 Task: Create a board button that gets URL "https://openai.com/blog/chatgpt".
Action: Mouse moved to (1123, 70)
Screenshot: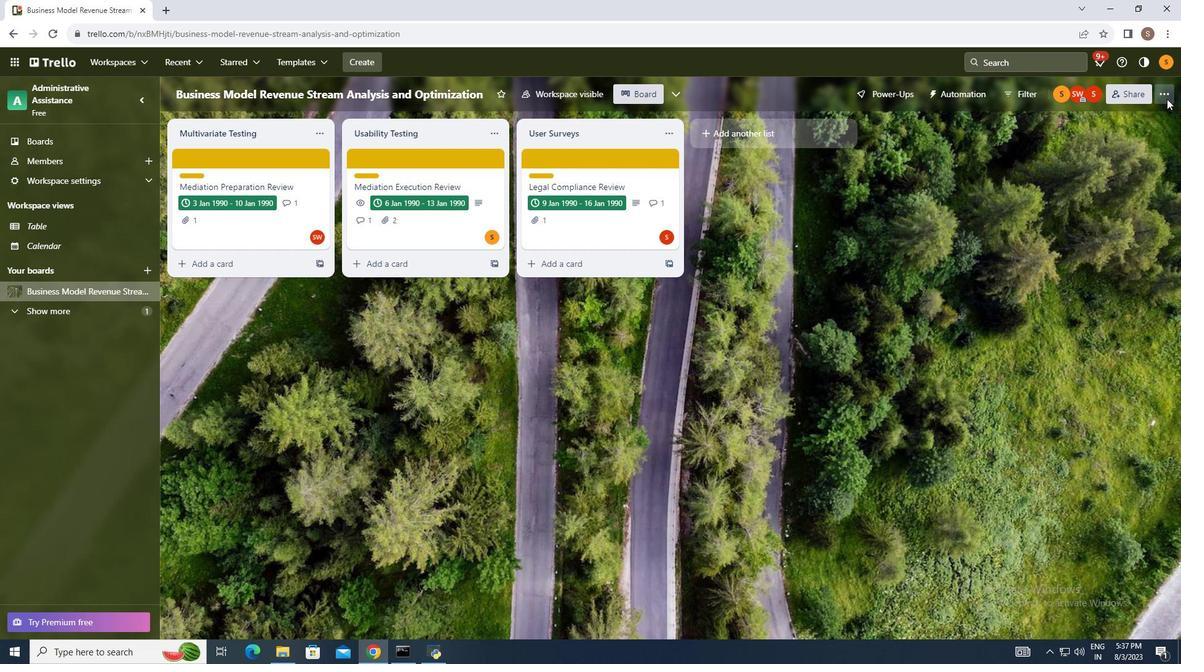 
Action: Mouse pressed left at (1123, 70)
Screenshot: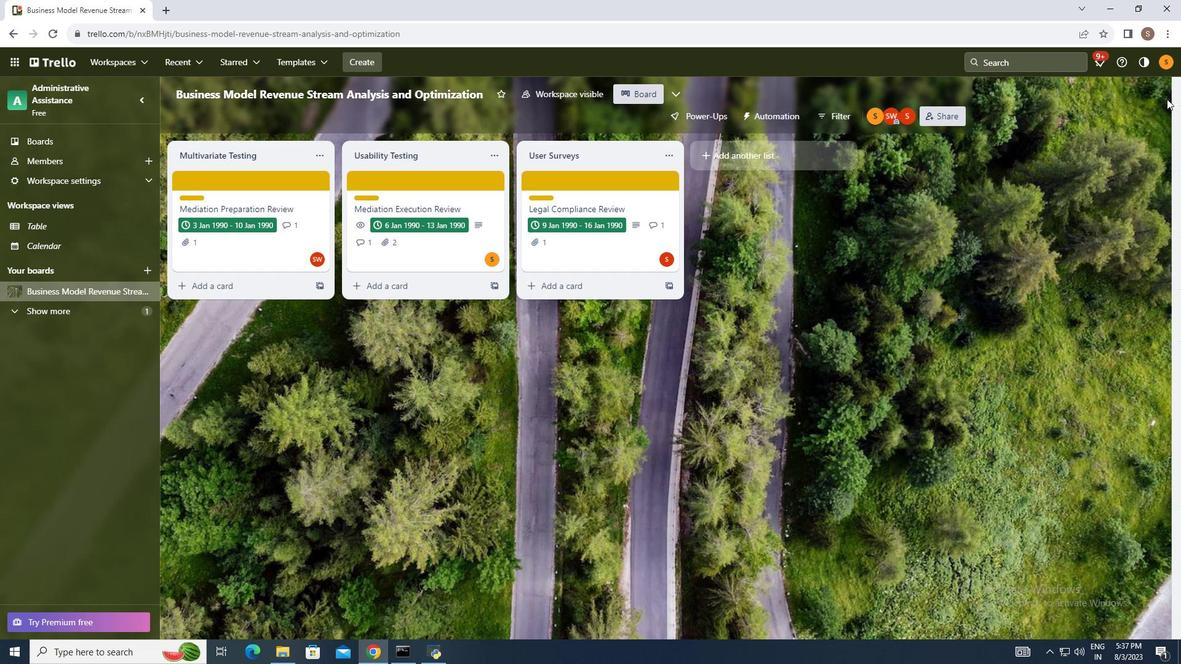 
Action: Mouse moved to (1039, 242)
Screenshot: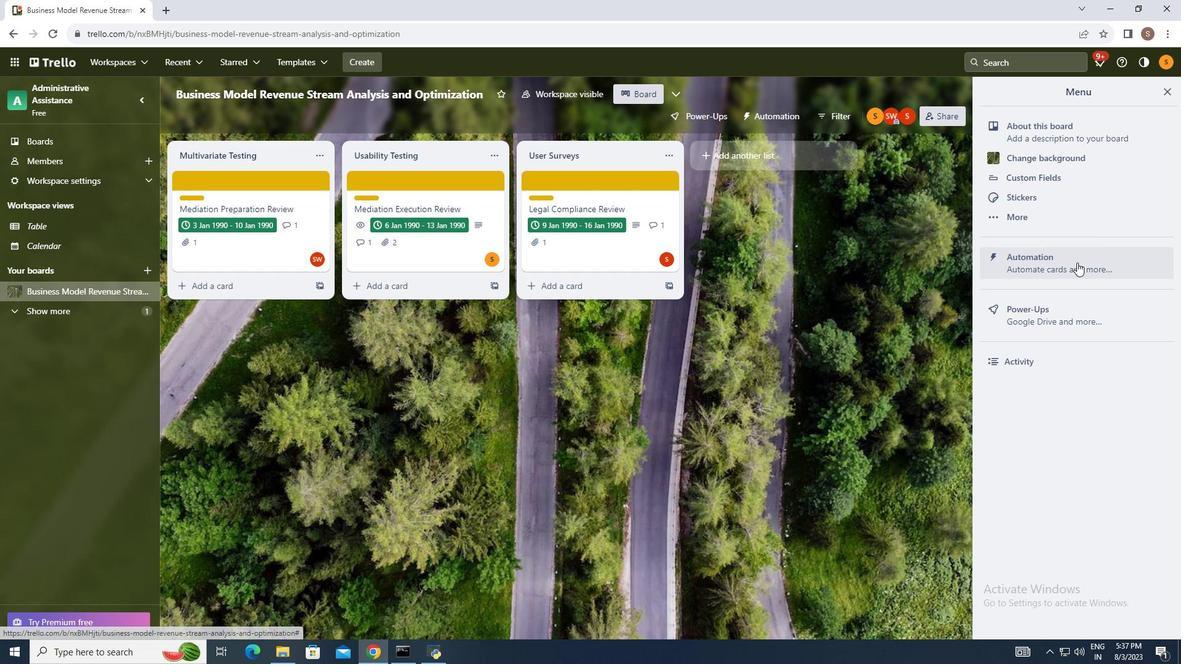 
Action: Mouse pressed left at (1039, 242)
Screenshot: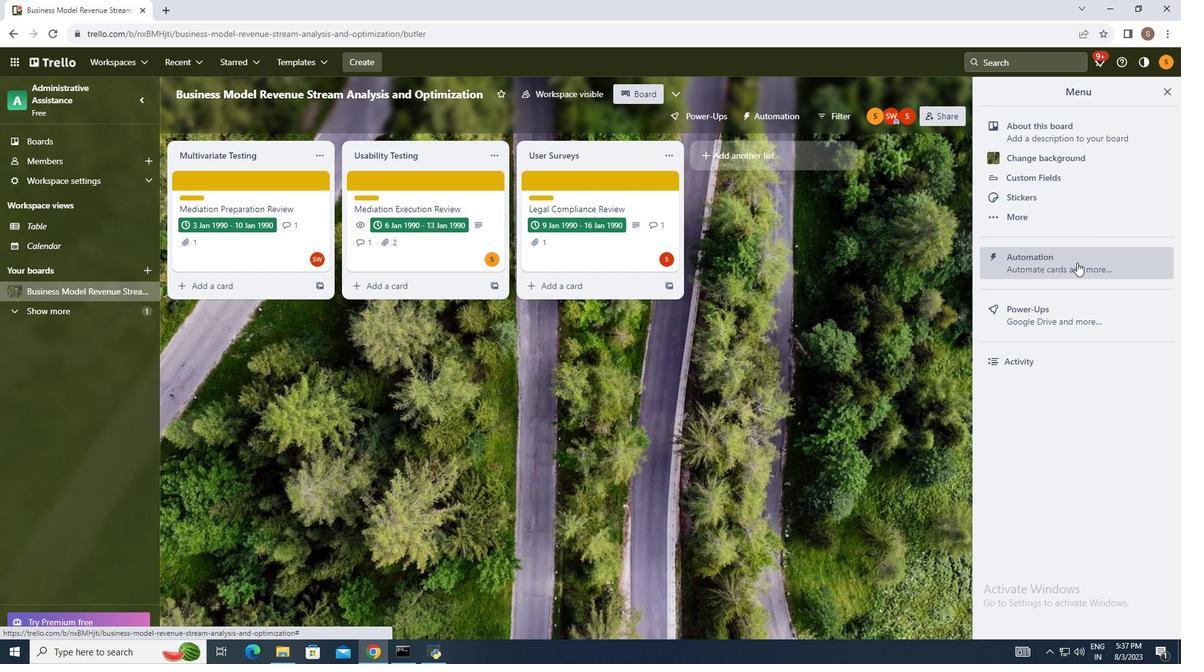 
Action: Mouse moved to (232, 334)
Screenshot: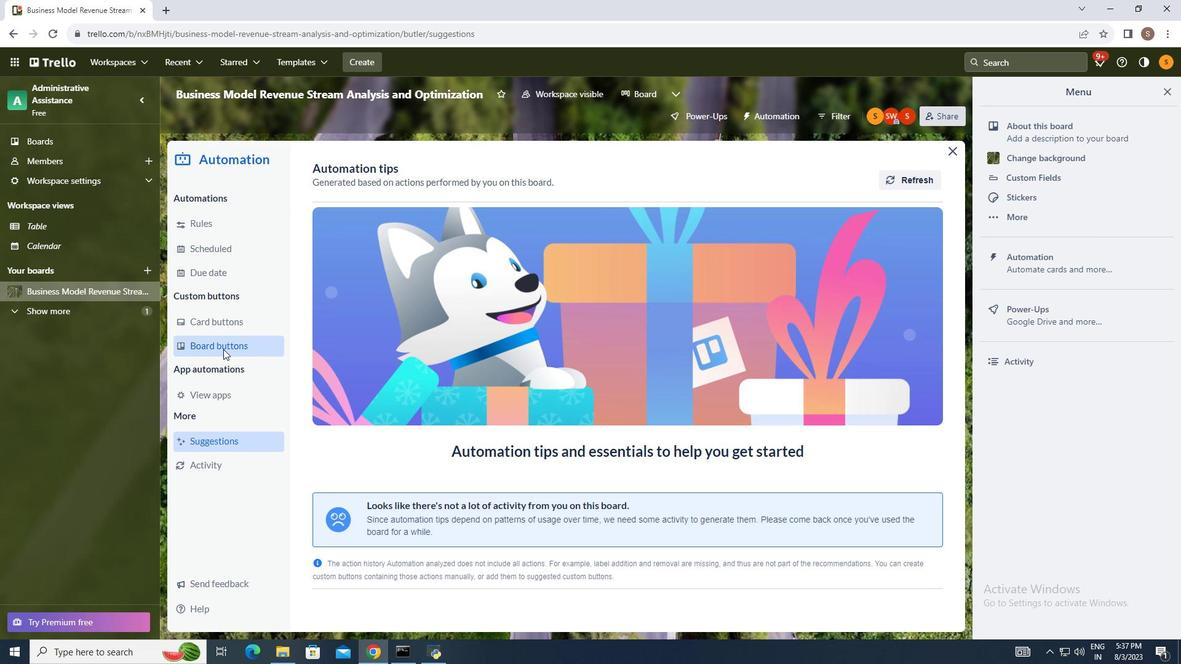 
Action: Mouse pressed left at (232, 334)
Screenshot: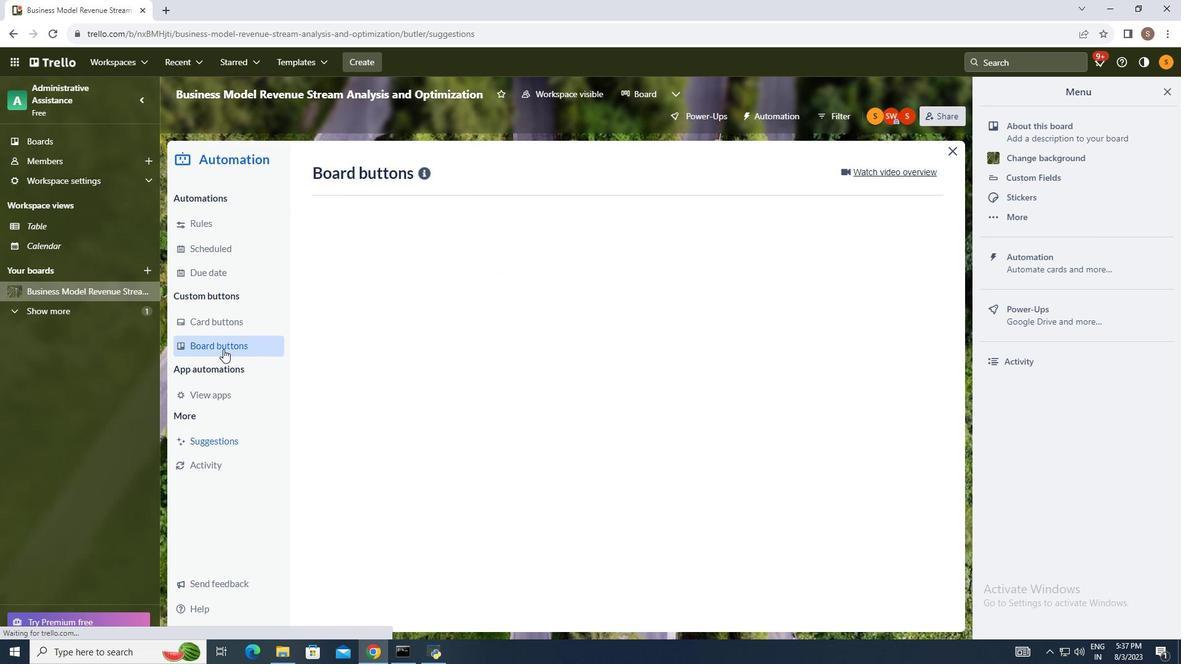 
Action: Mouse moved to (875, 150)
Screenshot: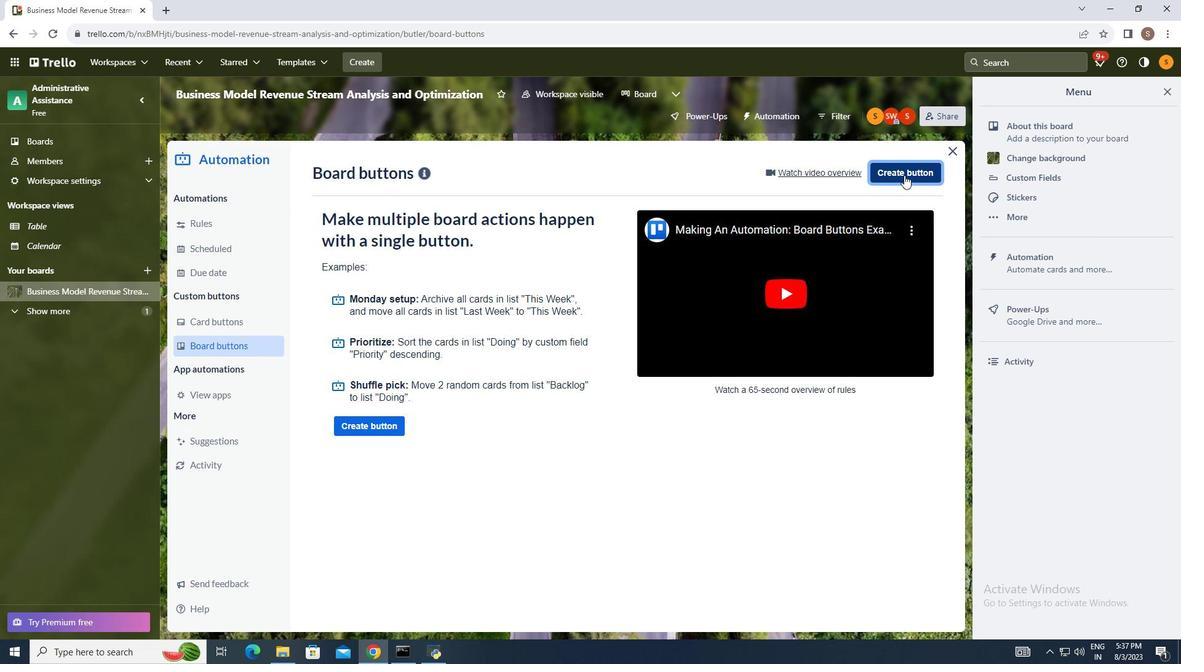 
Action: Mouse pressed left at (875, 150)
Screenshot: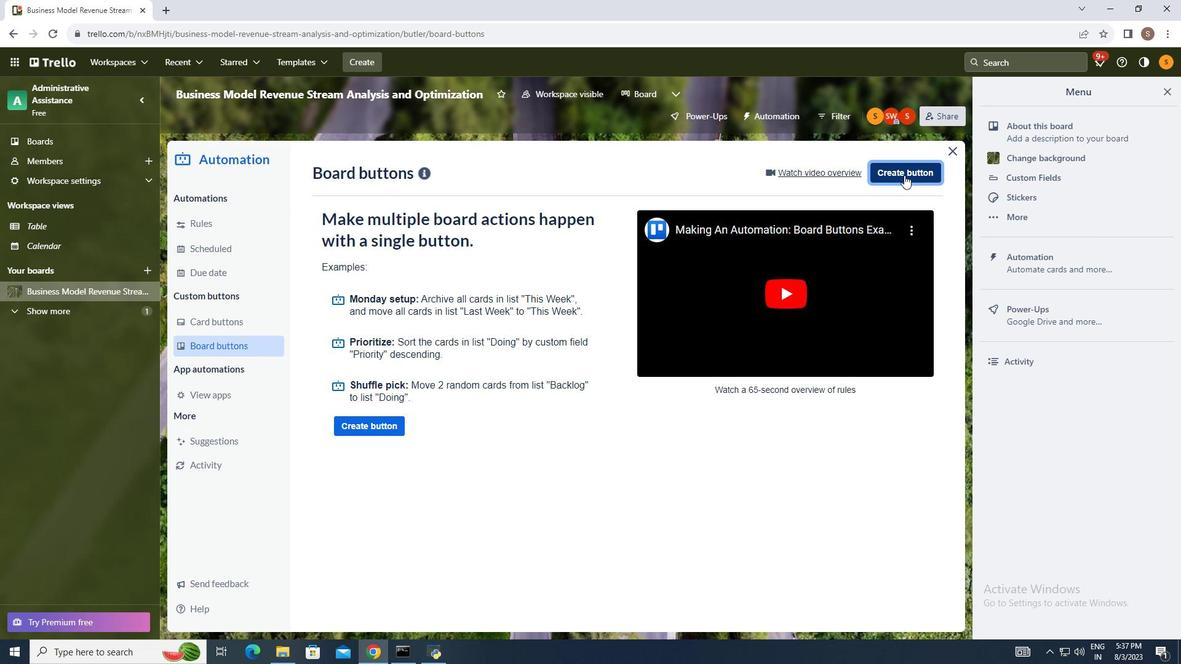 
Action: Mouse moved to (565, 326)
Screenshot: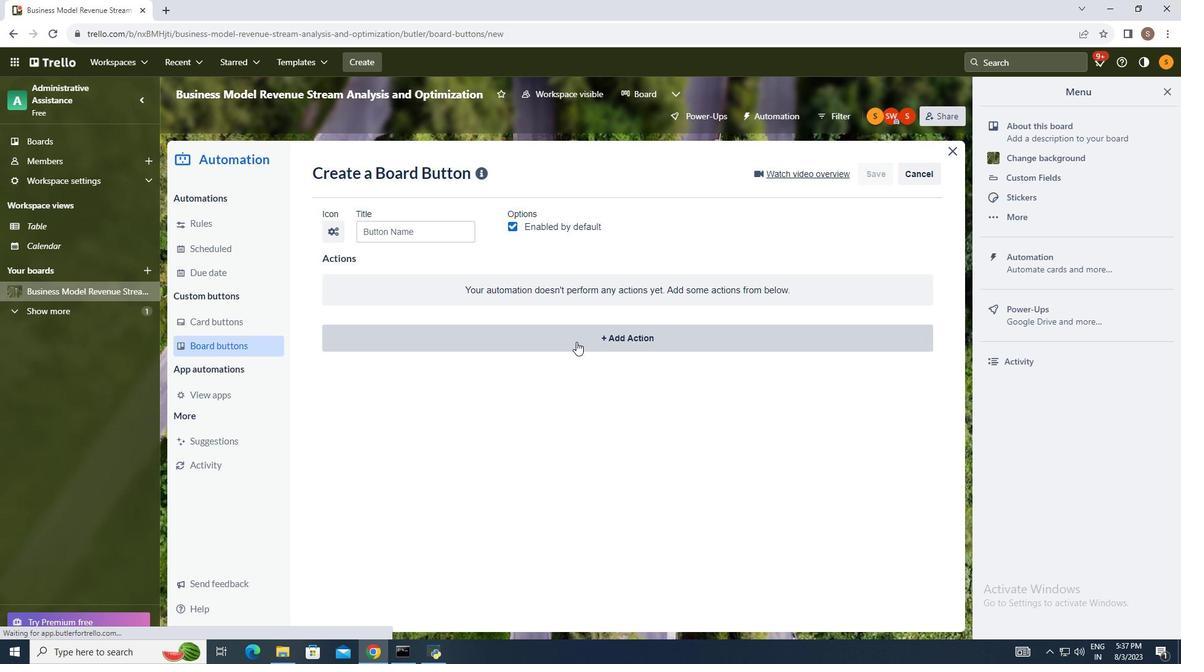 
Action: Mouse pressed left at (565, 326)
Screenshot: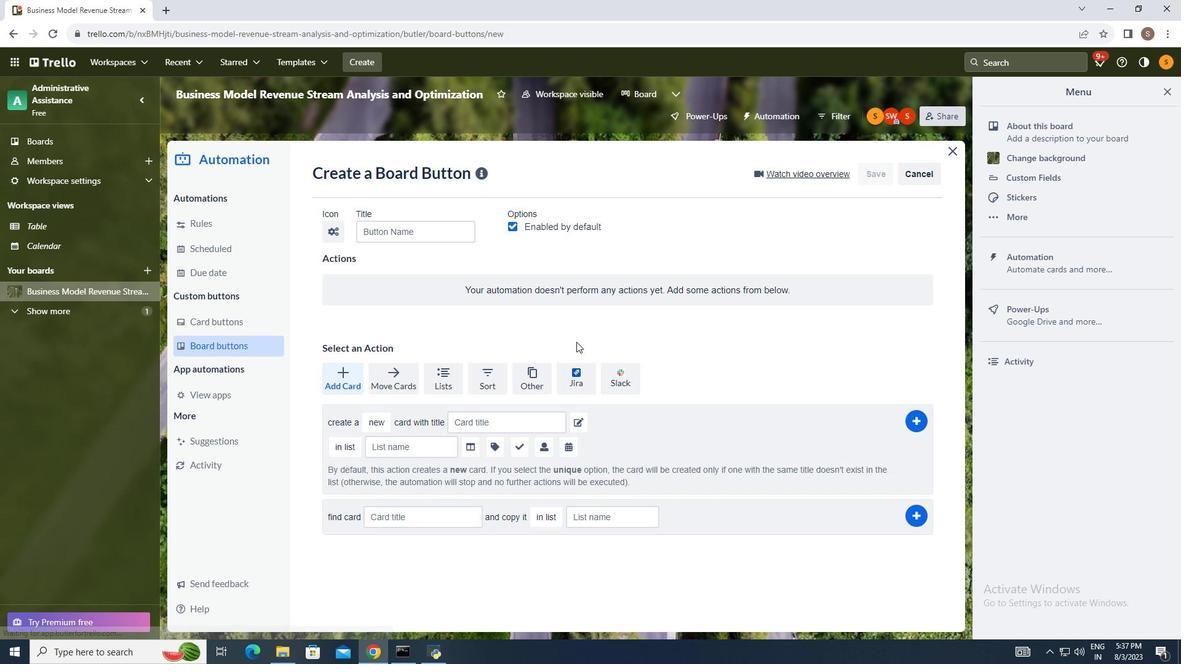 
Action: Mouse moved to (527, 364)
Screenshot: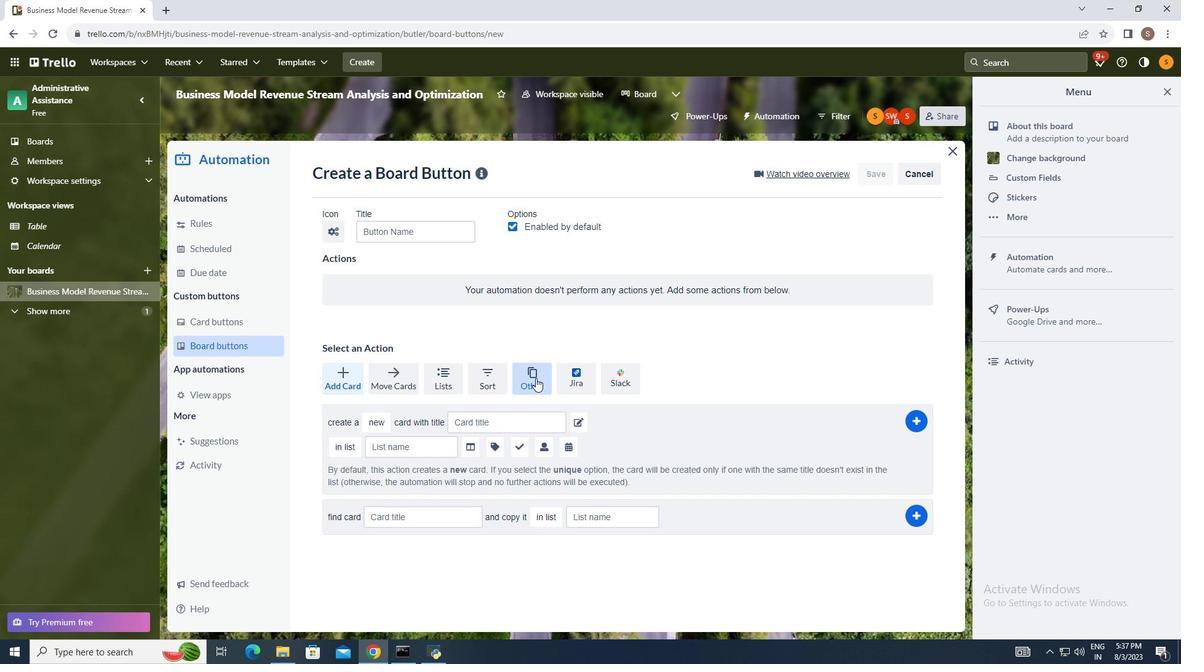 
Action: Mouse pressed left at (527, 364)
Screenshot: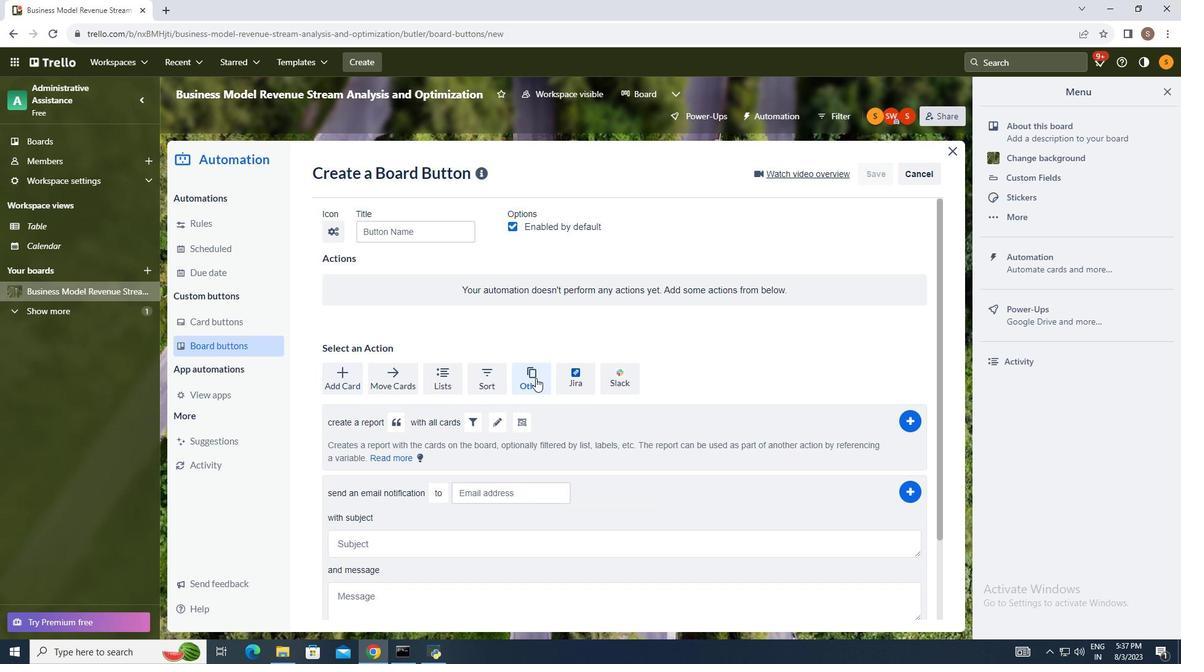 
Action: Mouse moved to (374, 486)
Screenshot: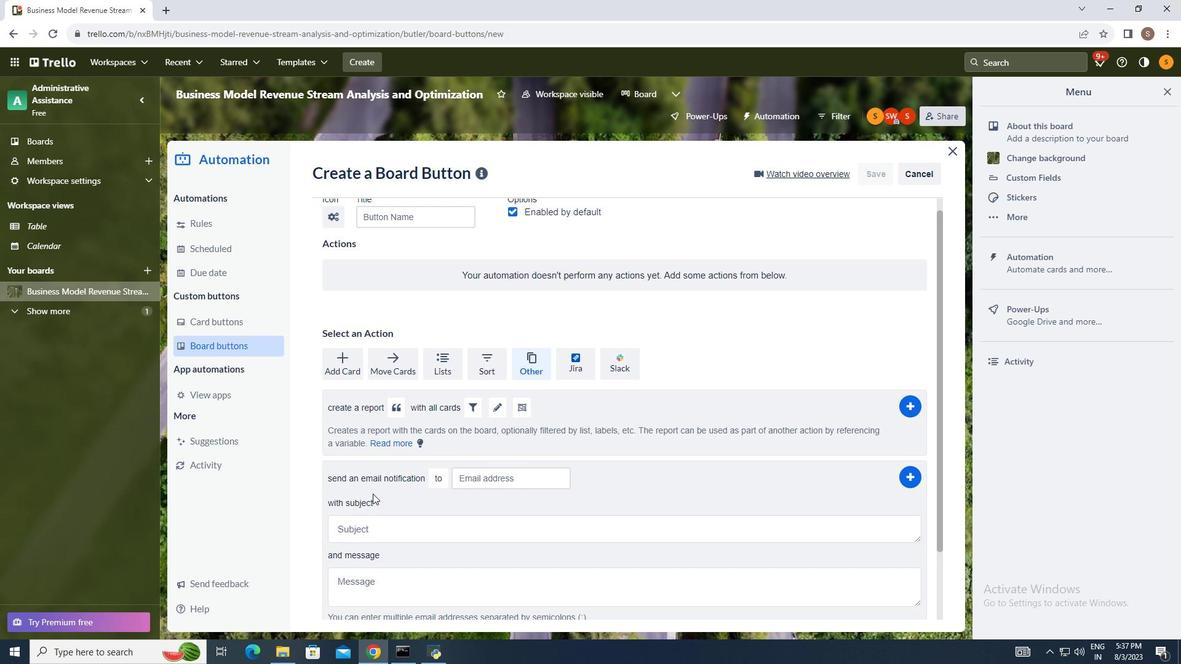 
Action: Mouse scrolled (374, 486) with delta (0, 0)
Screenshot: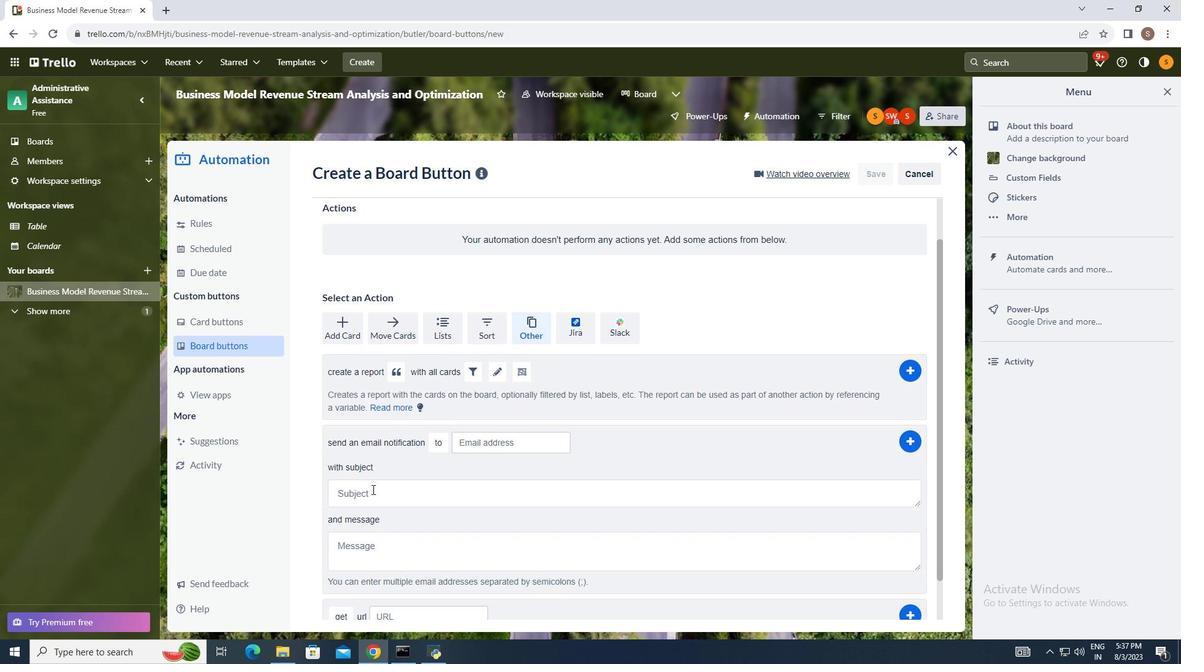 
Action: Mouse moved to (373, 486)
Screenshot: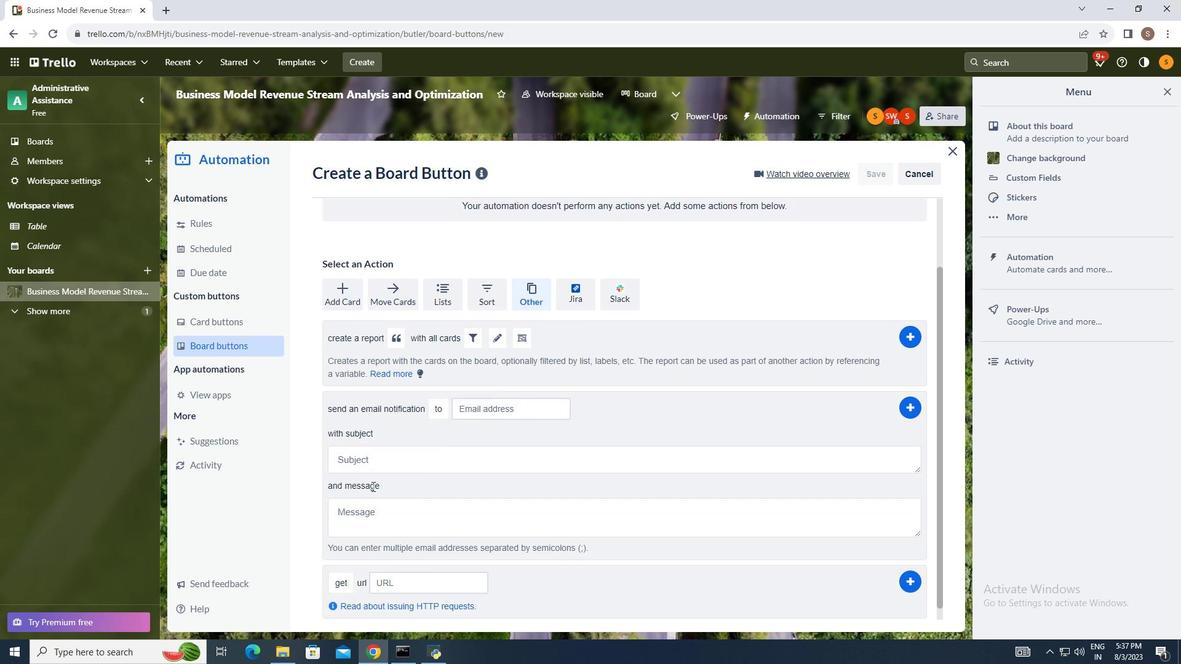 
Action: Mouse scrolled (373, 486) with delta (0, 0)
Screenshot: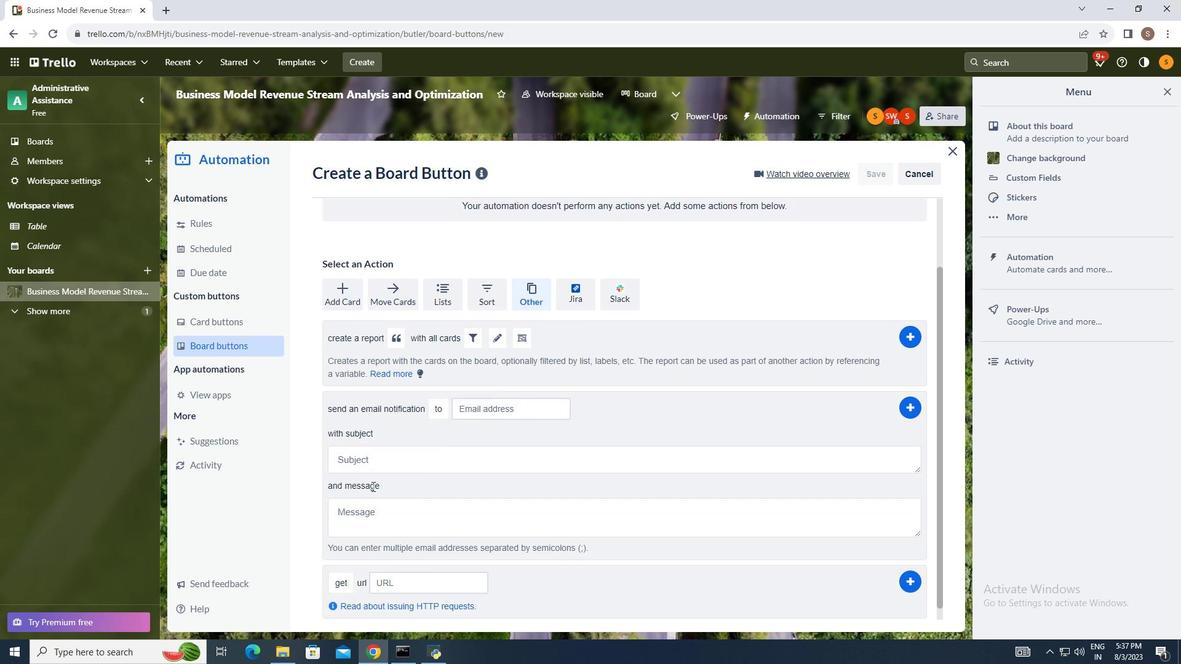 
Action: Mouse moved to (372, 486)
Screenshot: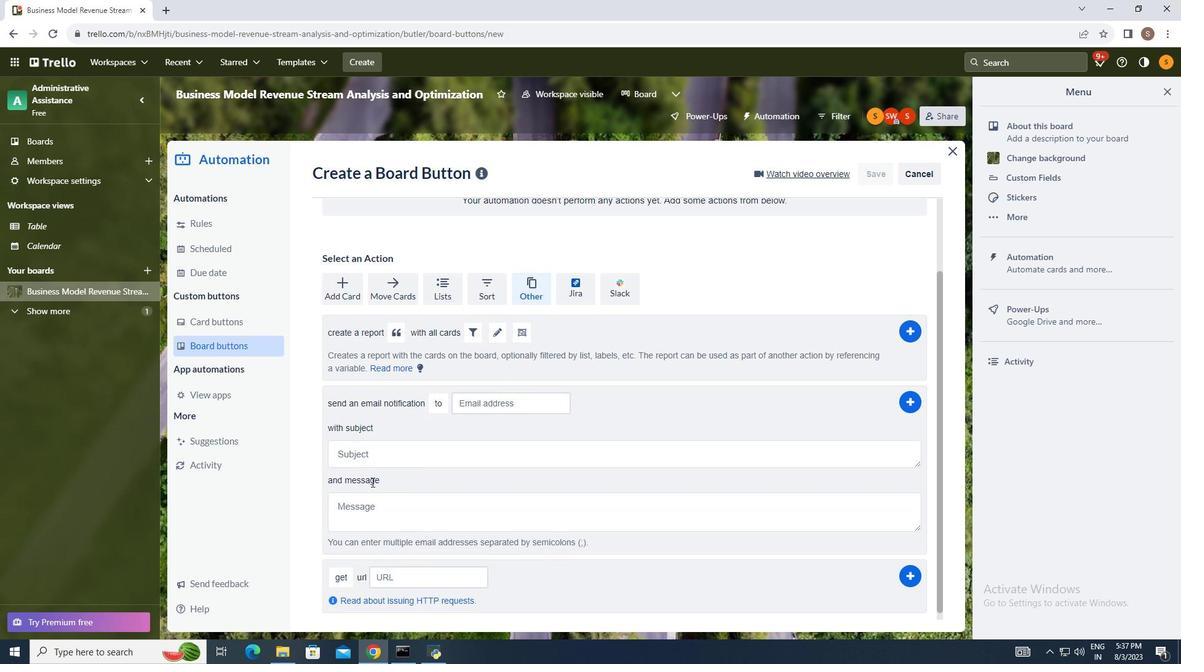 
Action: Mouse scrolled (372, 485) with delta (0, 0)
Screenshot: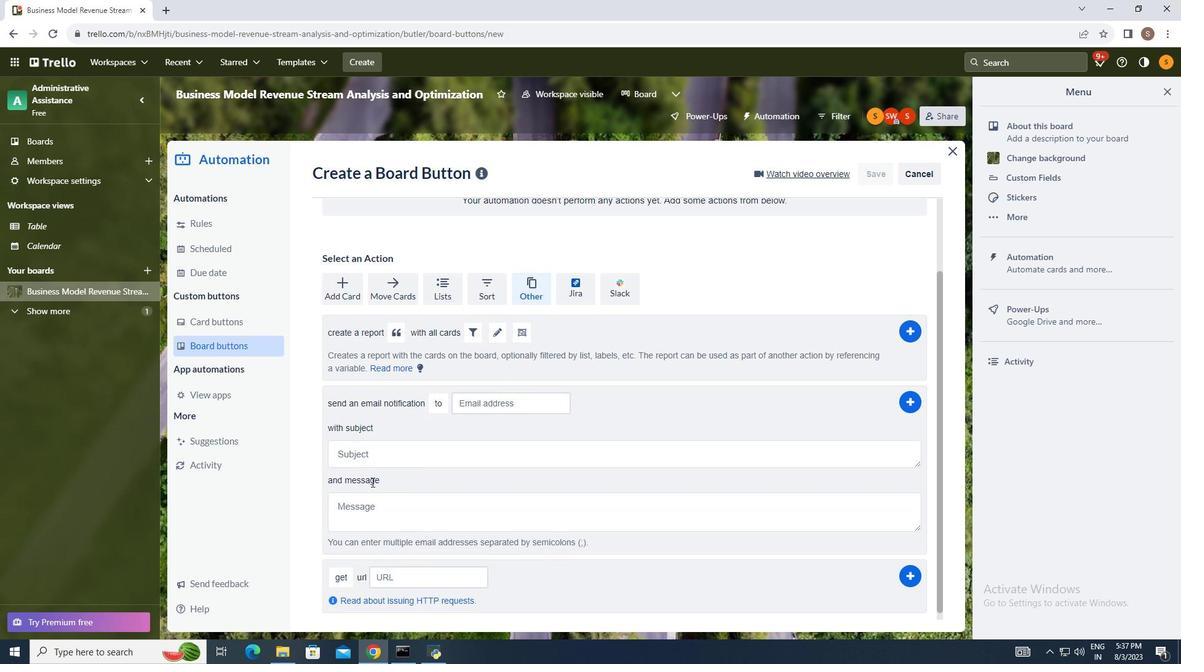 
Action: Mouse moved to (372, 476)
Screenshot: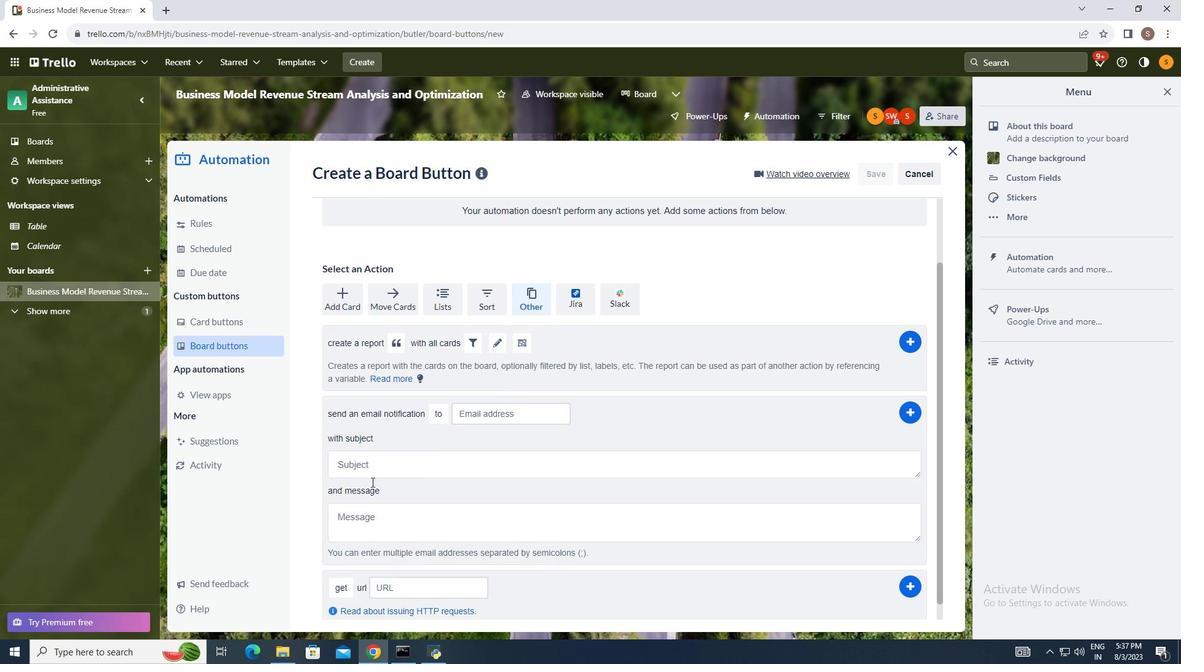
Action: Mouse scrolled (372, 476) with delta (0, 0)
Screenshot: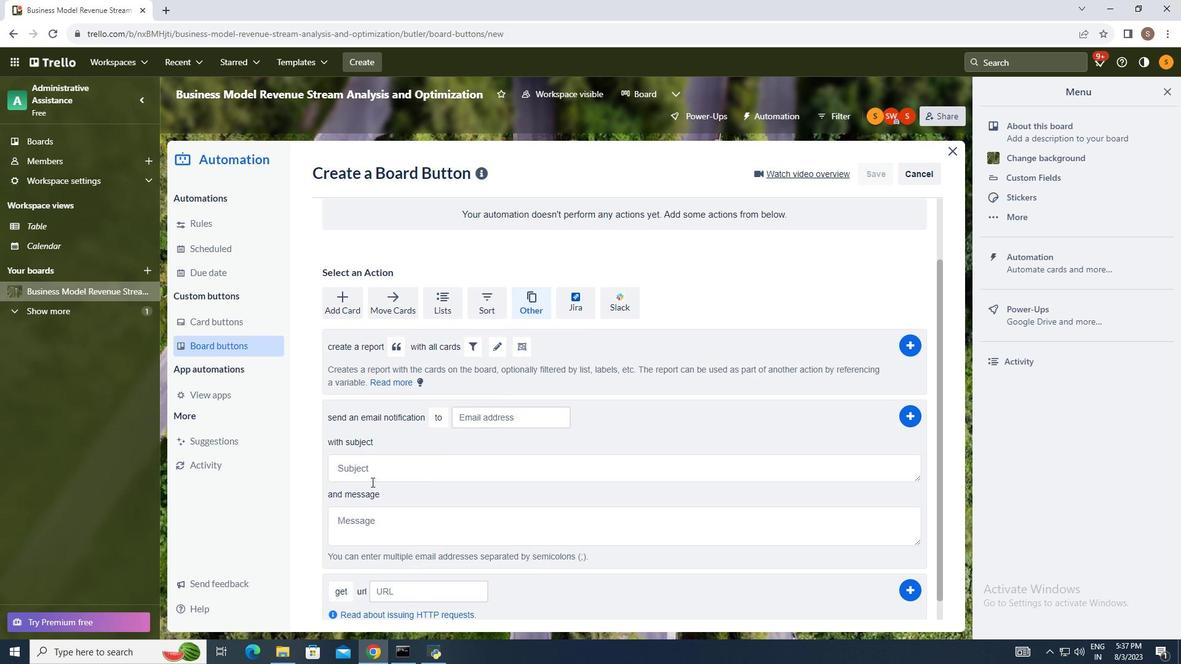 
Action: Mouse moved to (372, 474)
Screenshot: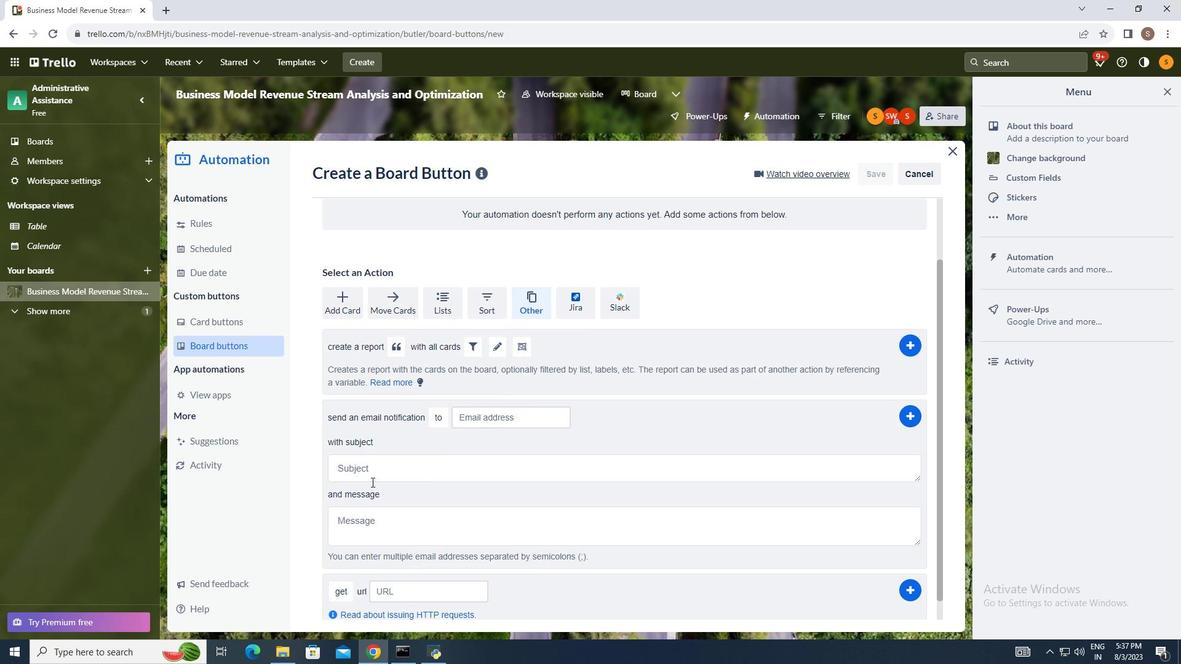 
Action: Mouse scrolled (372, 473) with delta (0, 0)
Screenshot: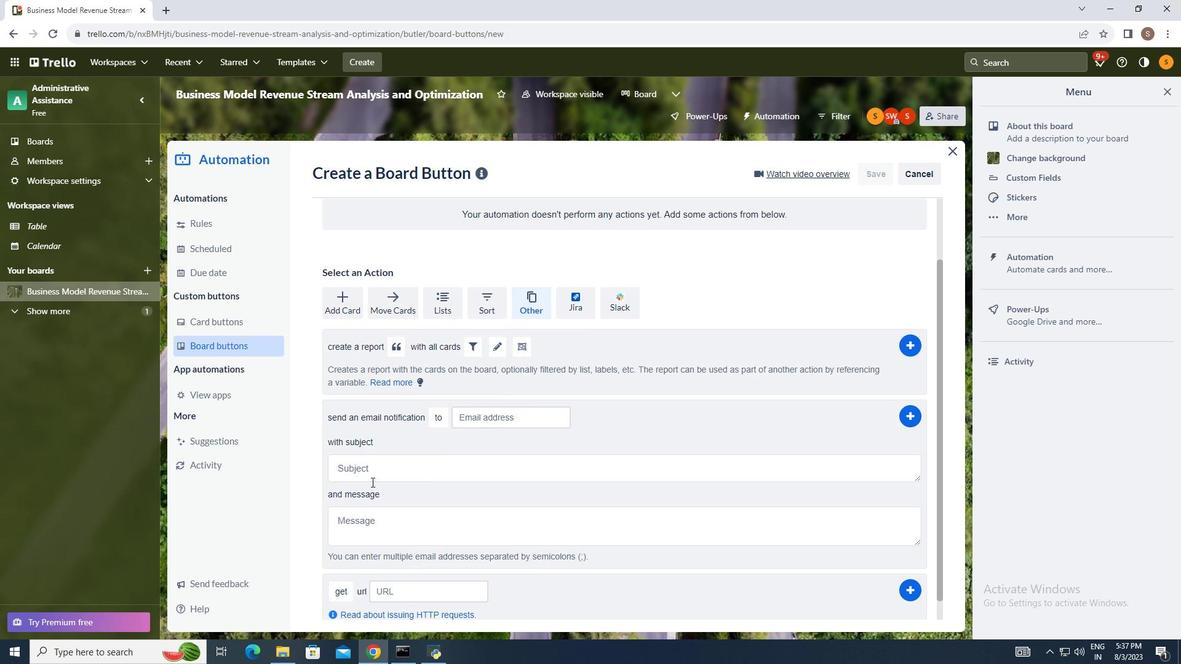 
Action: Mouse scrolled (372, 474) with delta (0, 0)
Screenshot: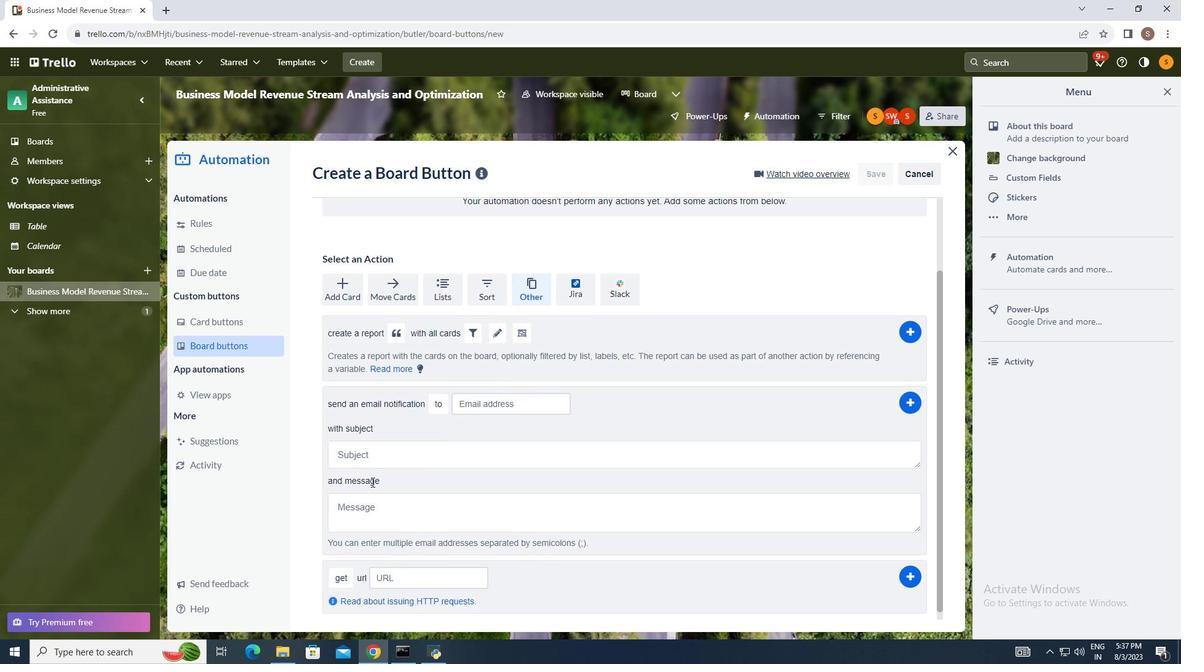 
Action: Mouse scrolled (372, 473) with delta (0, 0)
Screenshot: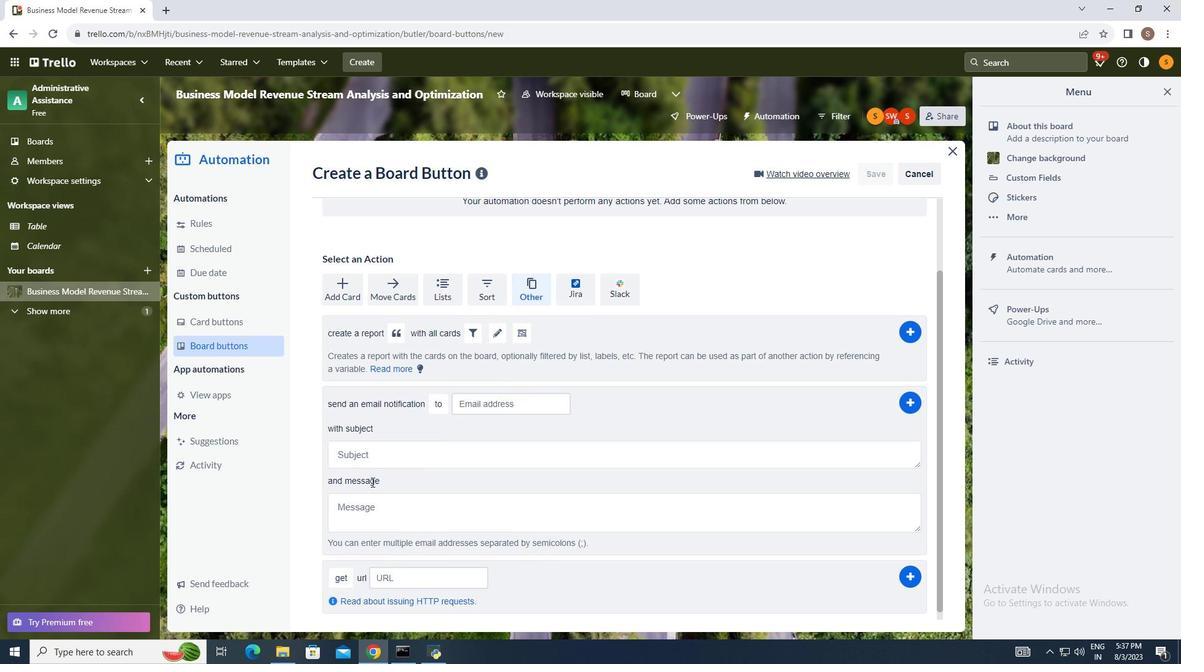 
Action: Mouse scrolled (372, 473) with delta (0, 0)
Screenshot: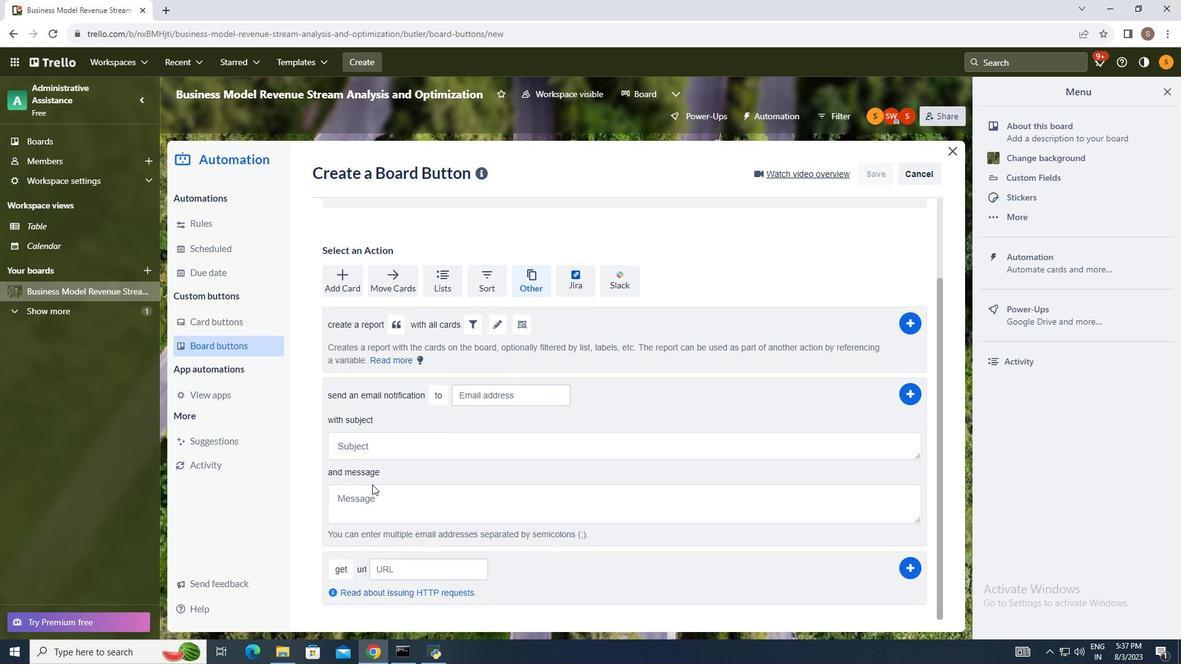 
Action: Mouse scrolled (372, 473) with delta (0, 0)
Screenshot: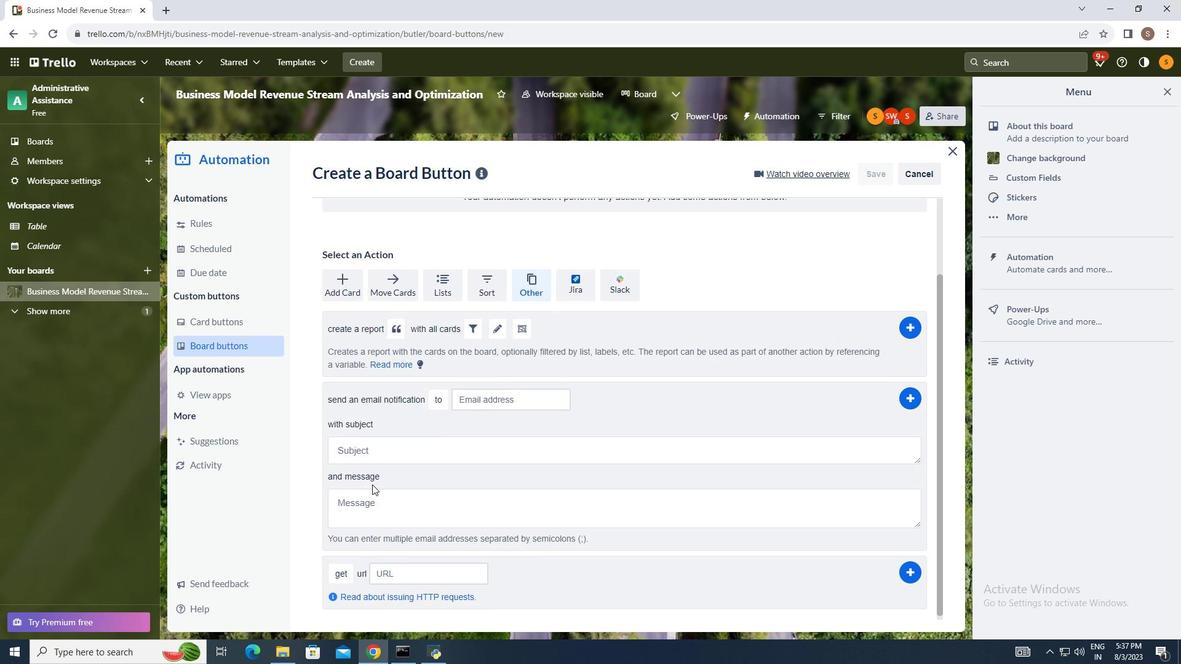 
Action: Mouse moved to (371, 476)
Screenshot: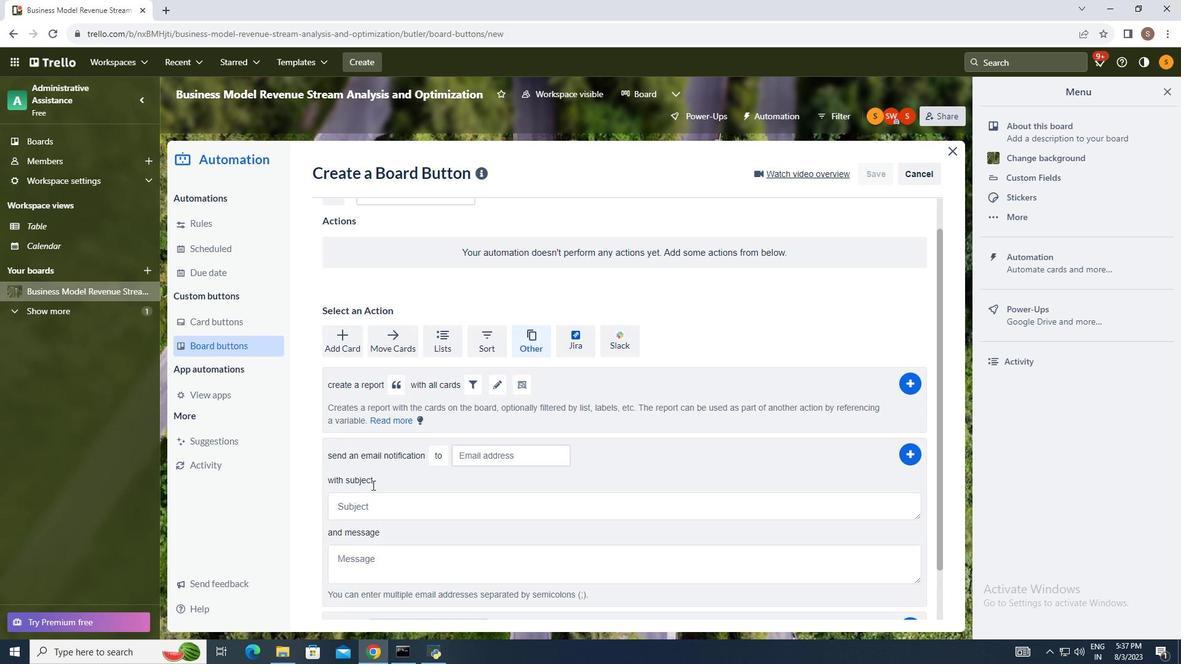 
Action: Mouse scrolled (371, 476) with delta (0, 0)
Screenshot: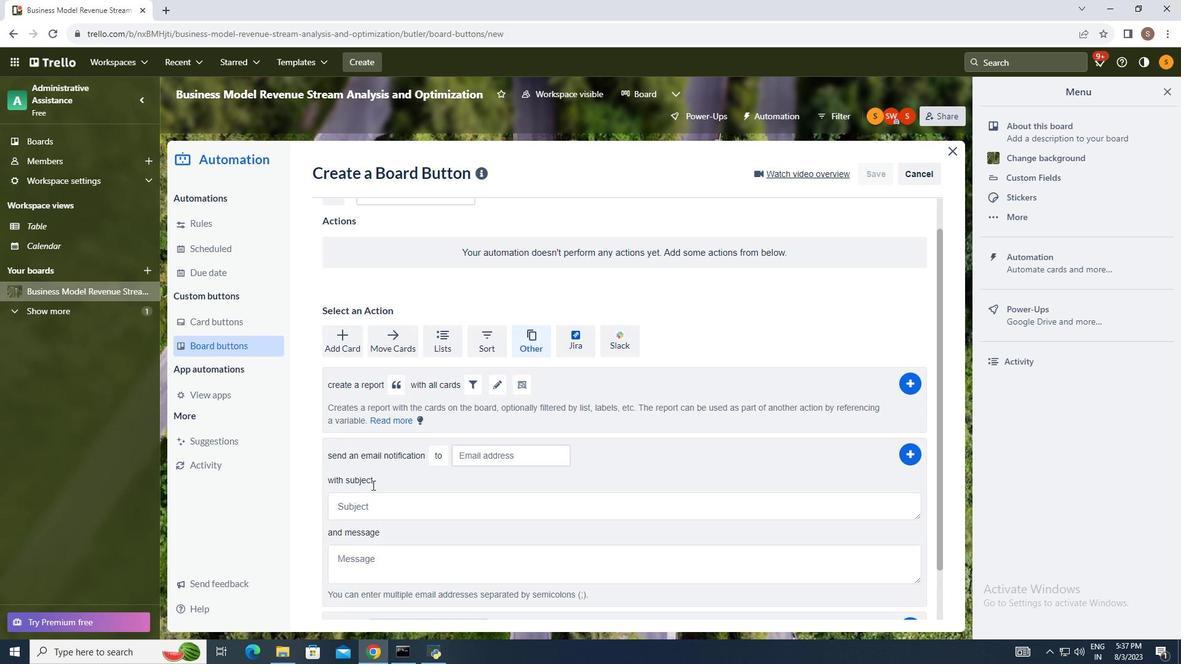 
Action: Mouse moved to (348, 535)
Screenshot: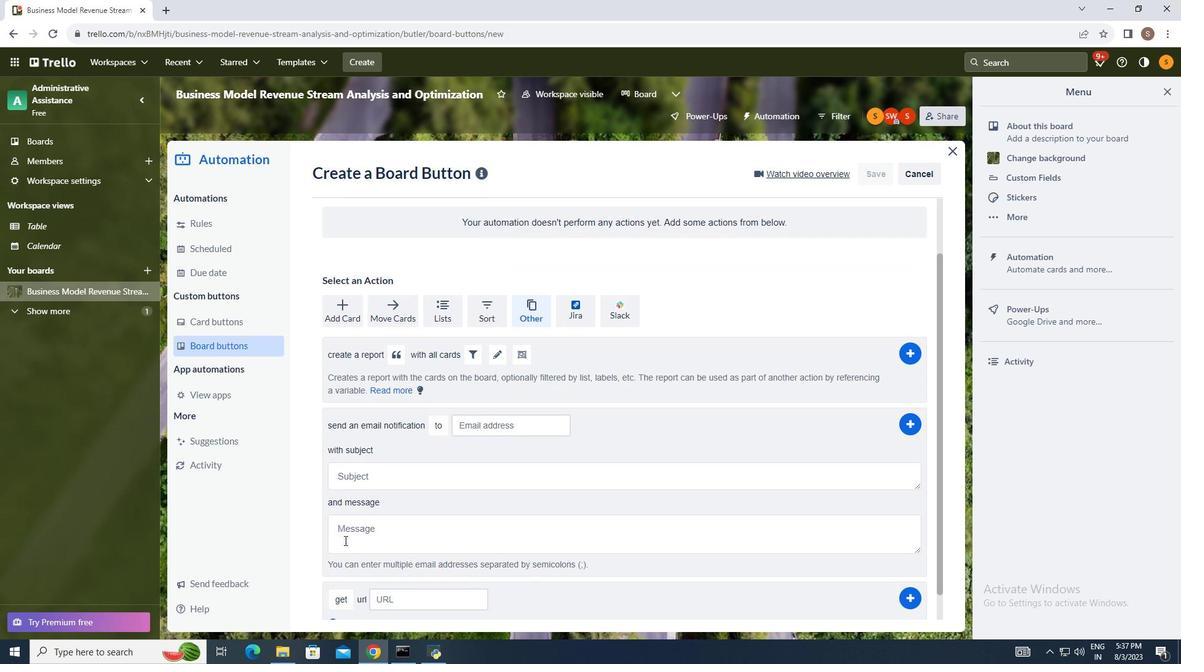 
Action: Mouse scrolled (348, 535) with delta (0, 0)
Screenshot: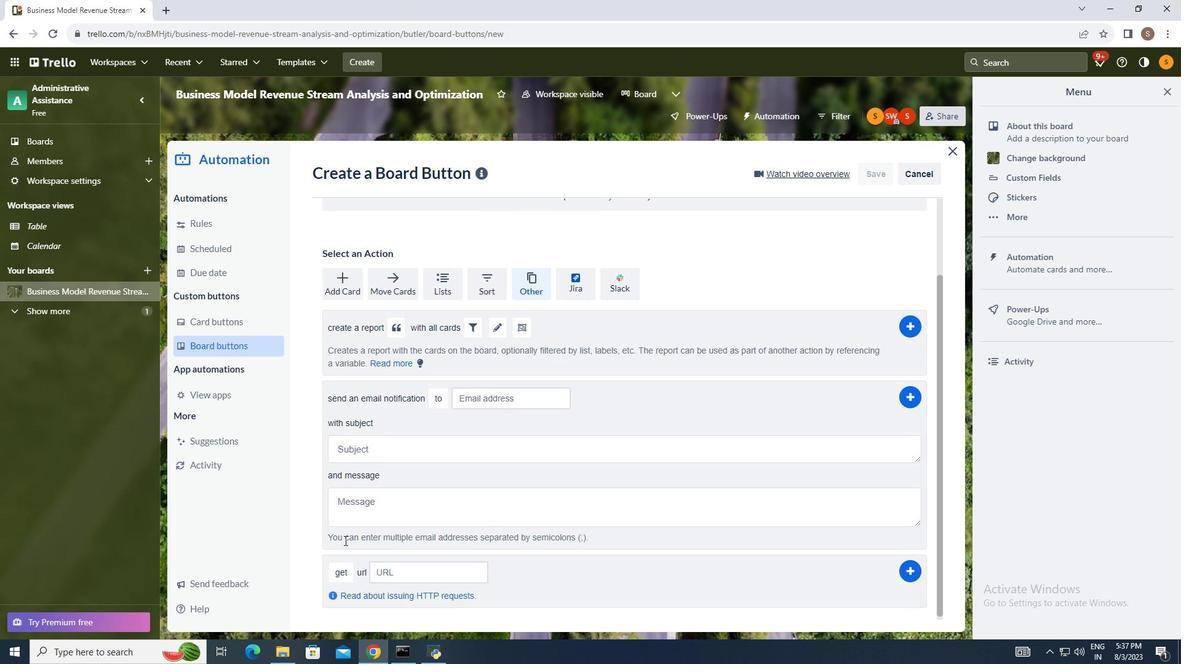 
Action: Mouse moved to (341, 562)
Screenshot: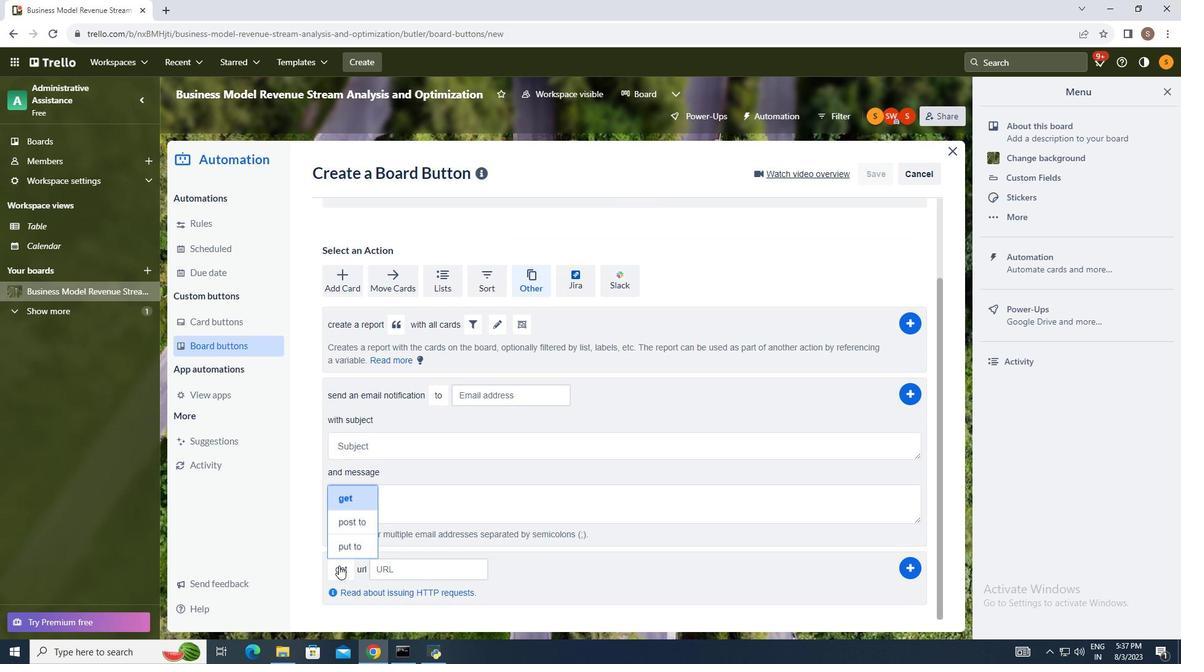 
Action: Mouse pressed left at (341, 562)
Screenshot: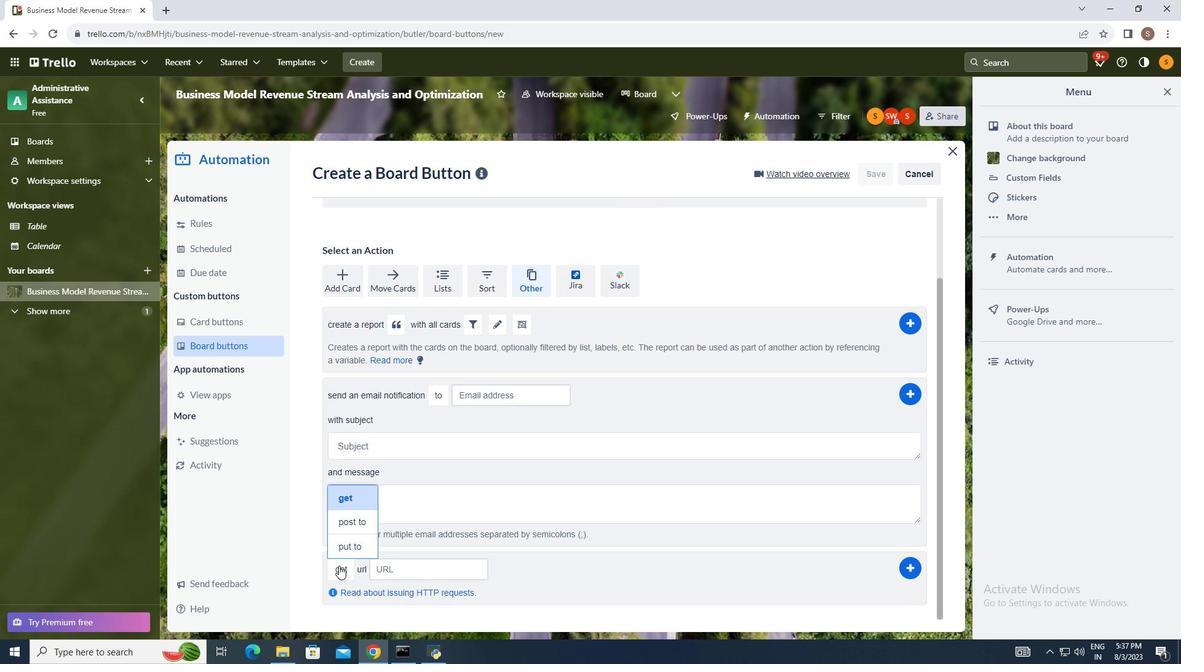
Action: Mouse moved to (352, 490)
Screenshot: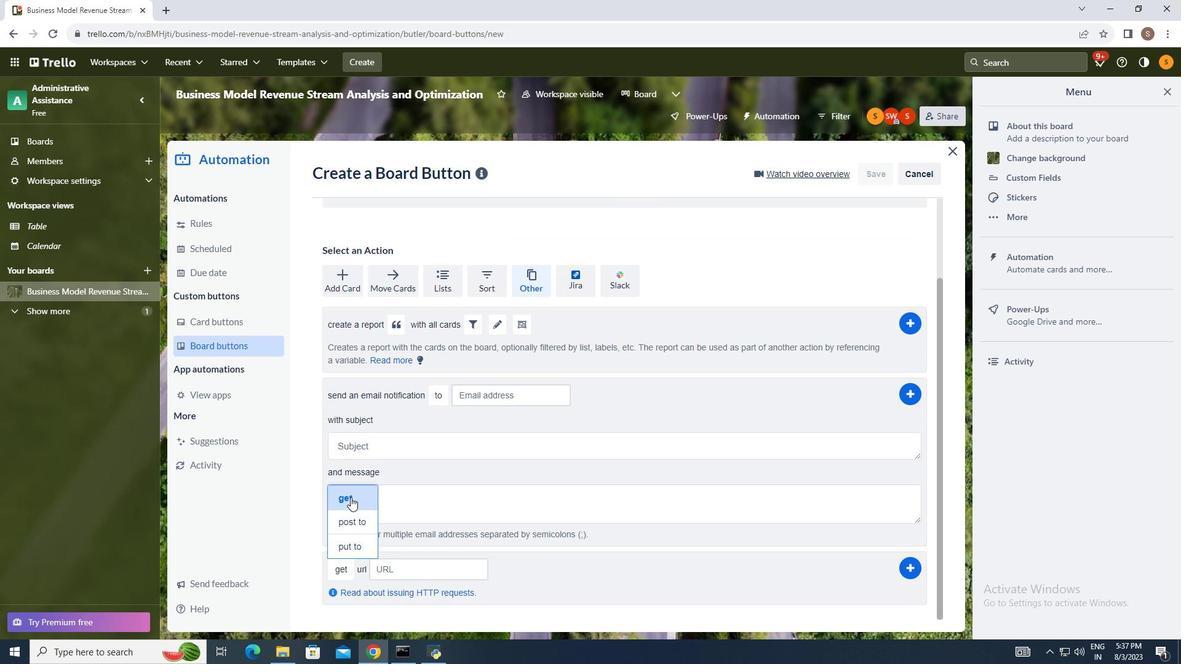 
Action: Mouse pressed left at (352, 490)
Screenshot: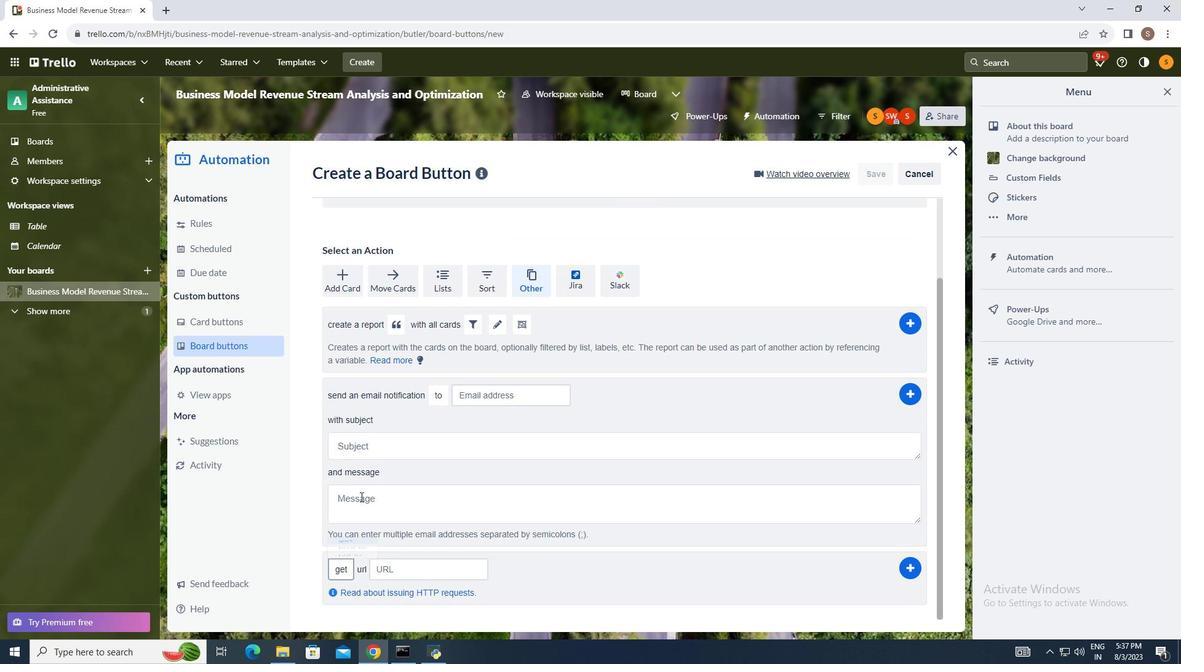 
Action: Mouse moved to (403, 561)
Screenshot: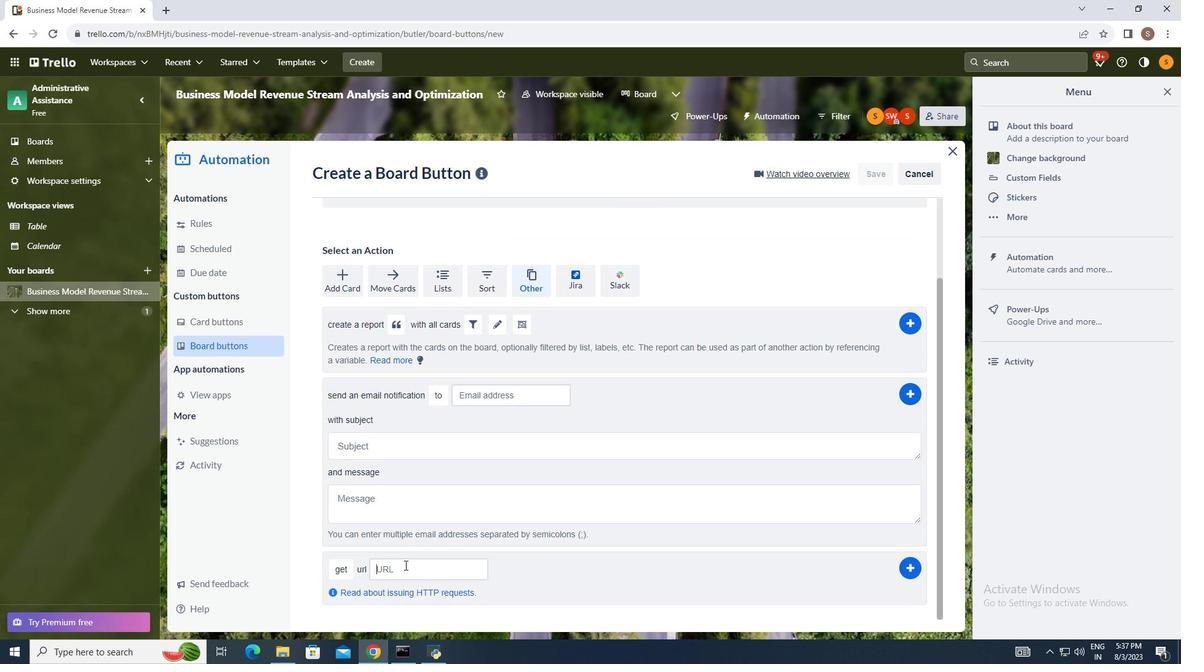 
Action: Mouse pressed left at (403, 561)
Screenshot: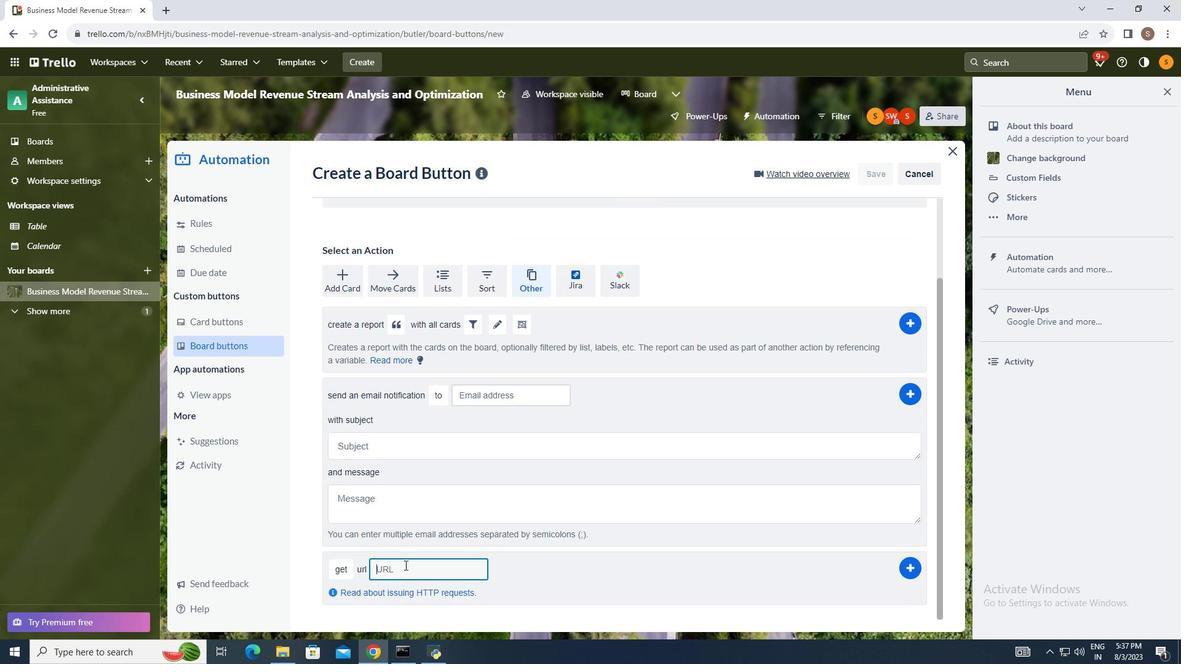 
Action: Key pressed ctrl+V
Screenshot: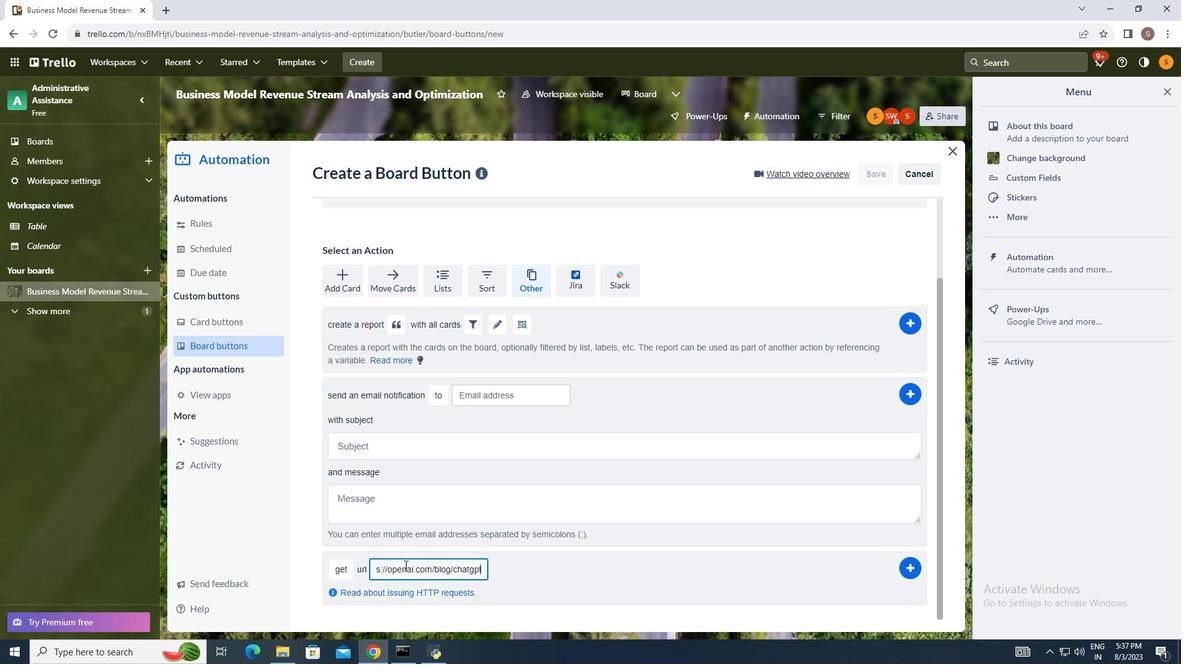 
Action: Mouse moved to (874, 565)
Screenshot: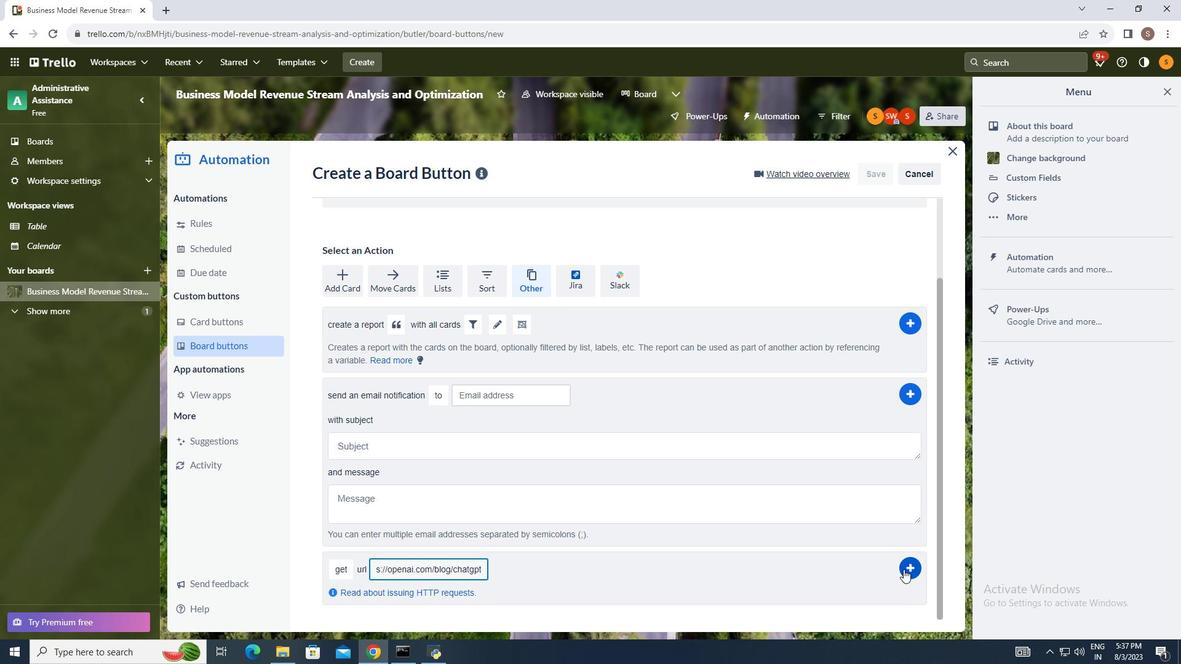 
Action: Mouse pressed left at (874, 565)
Screenshot: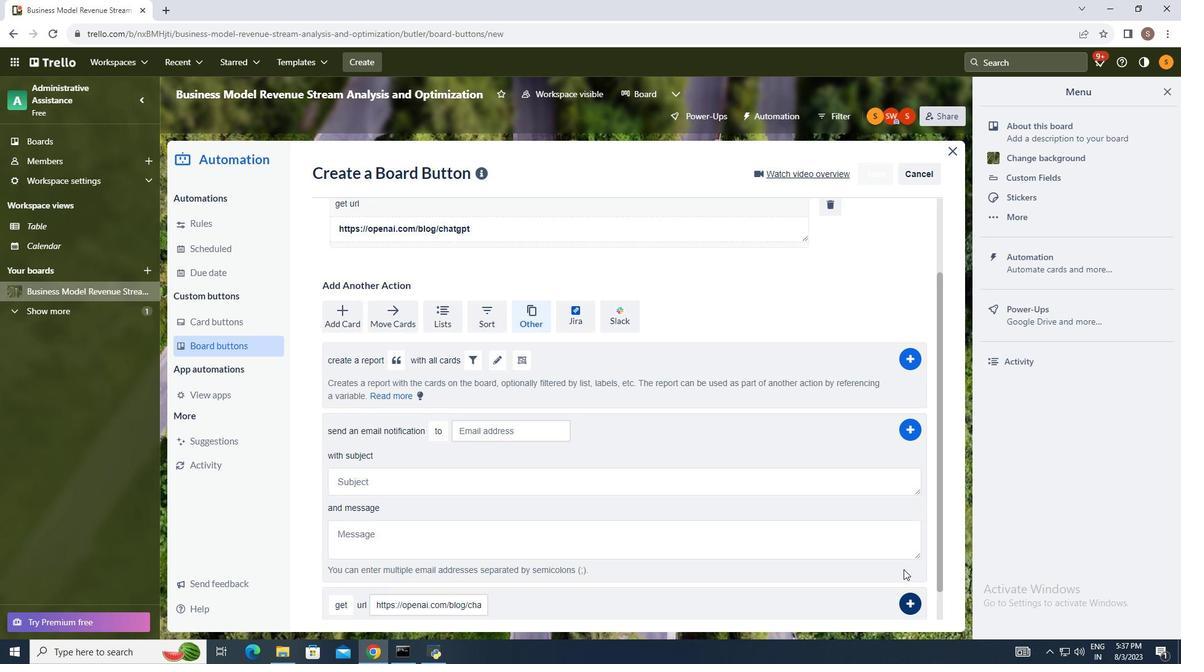 
Action: Mouse moved to (882, 475)
Screenshot: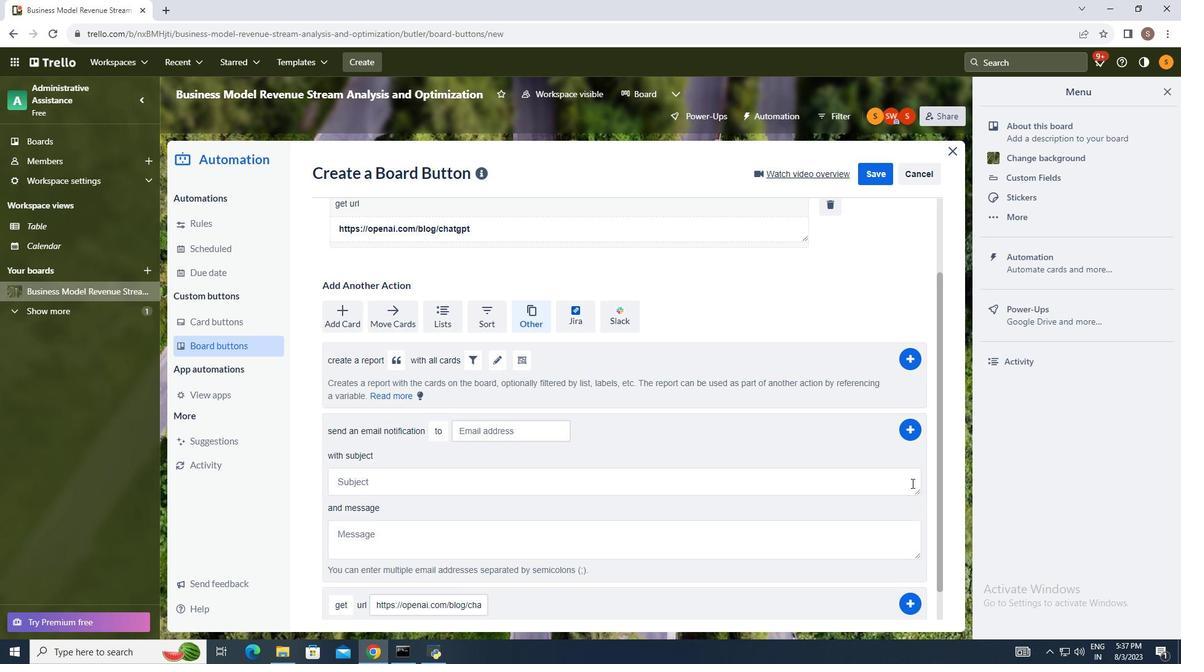 
